 Task: Find an email with the attachment 'Product.pdf' and the body containing 'We are here to support one another'.
Action: Mouse moved to (266, 16)
Screenshot: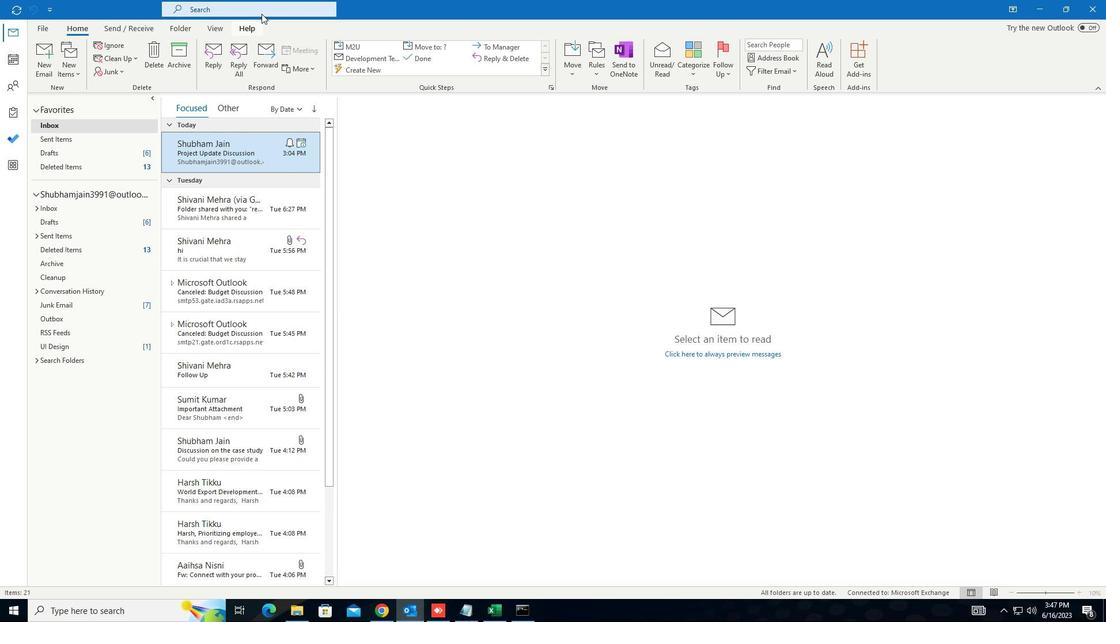 
Action: Mouse pressed left at (266, 16)
Screenshot: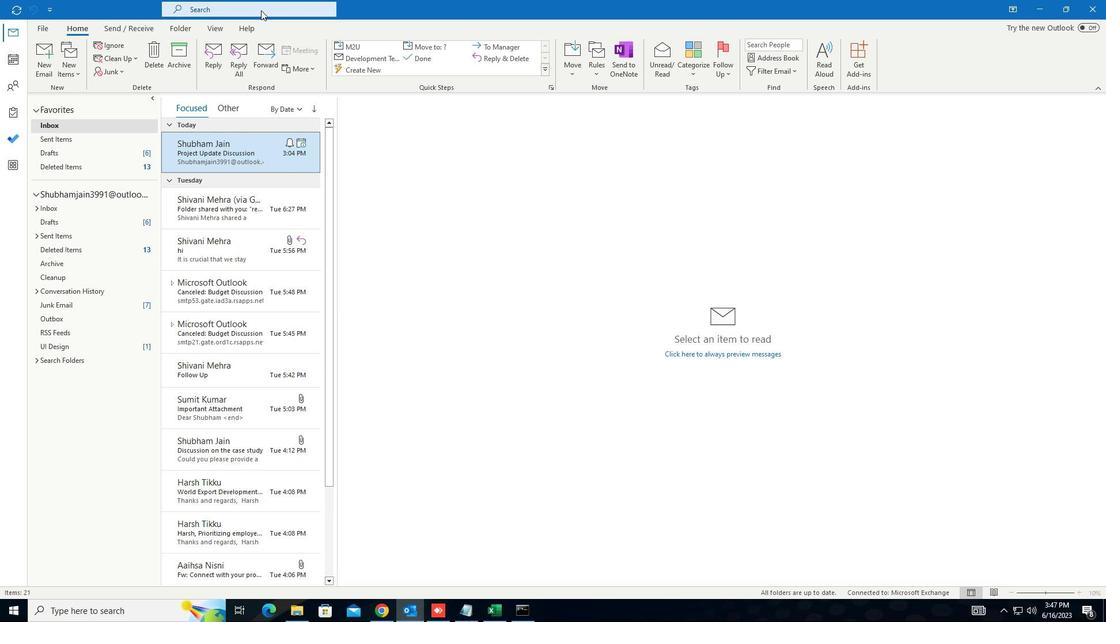 
Action: Mouse moved to (436, 15)
Screenshot: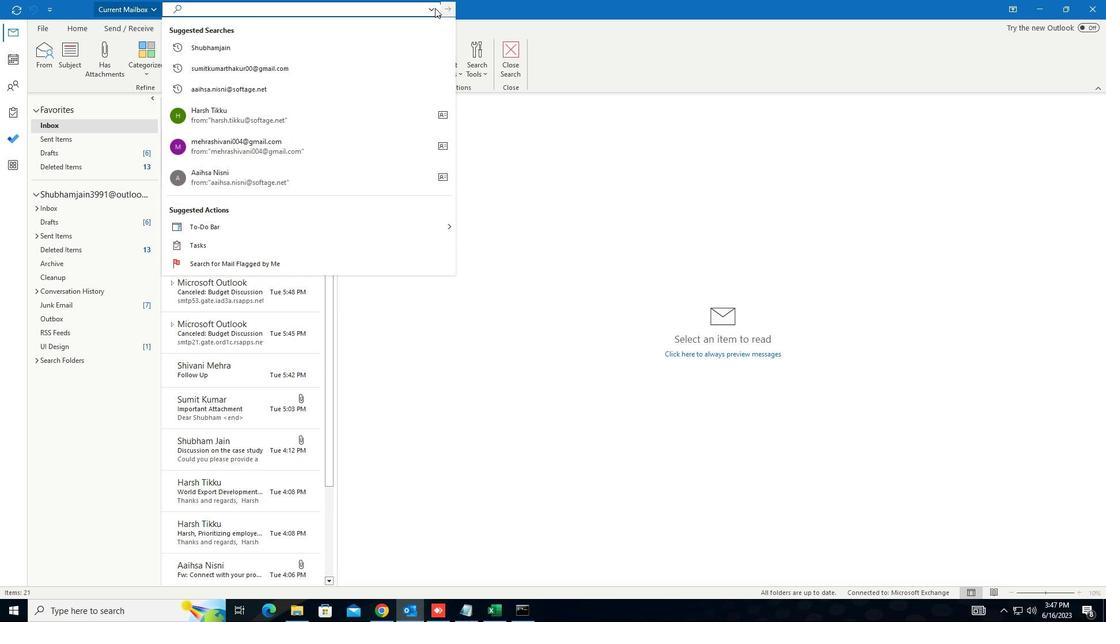 
Action: Mouse pressed left at (436, 15)
Screenshot: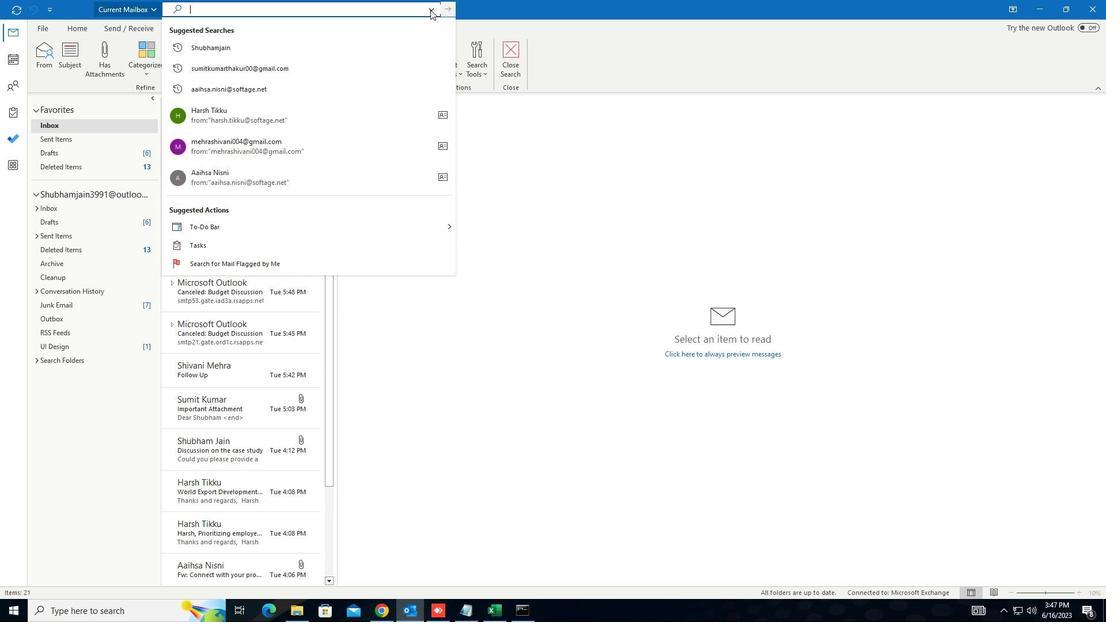 
Action: Mouse moved to (272, 48)
Screenshot: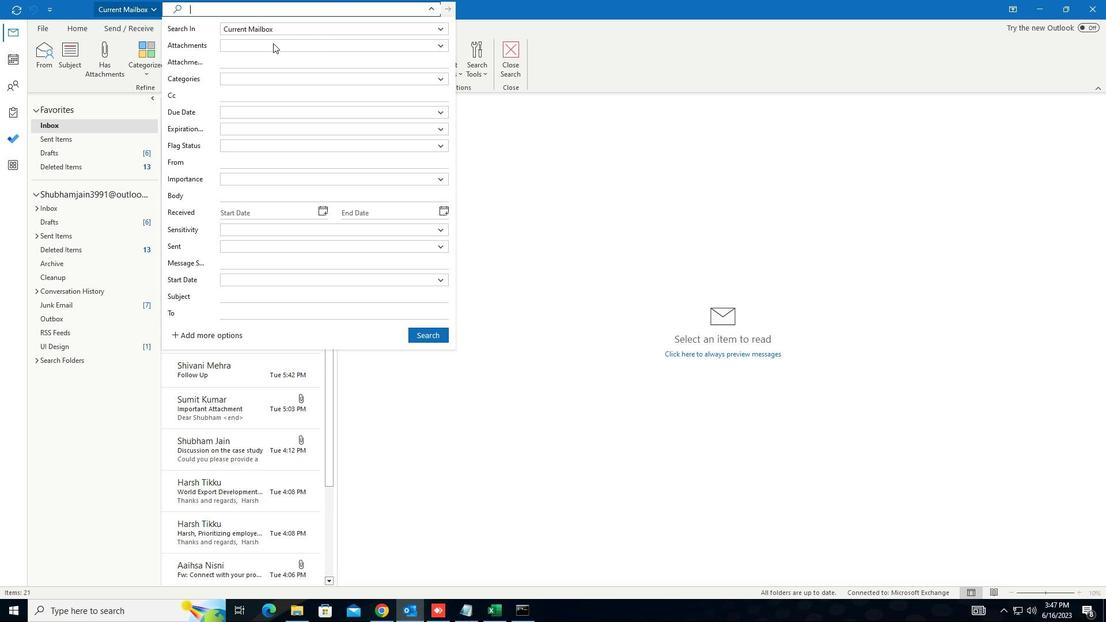 
Action: Mouse pressed left at (272, 48)
Screenshot: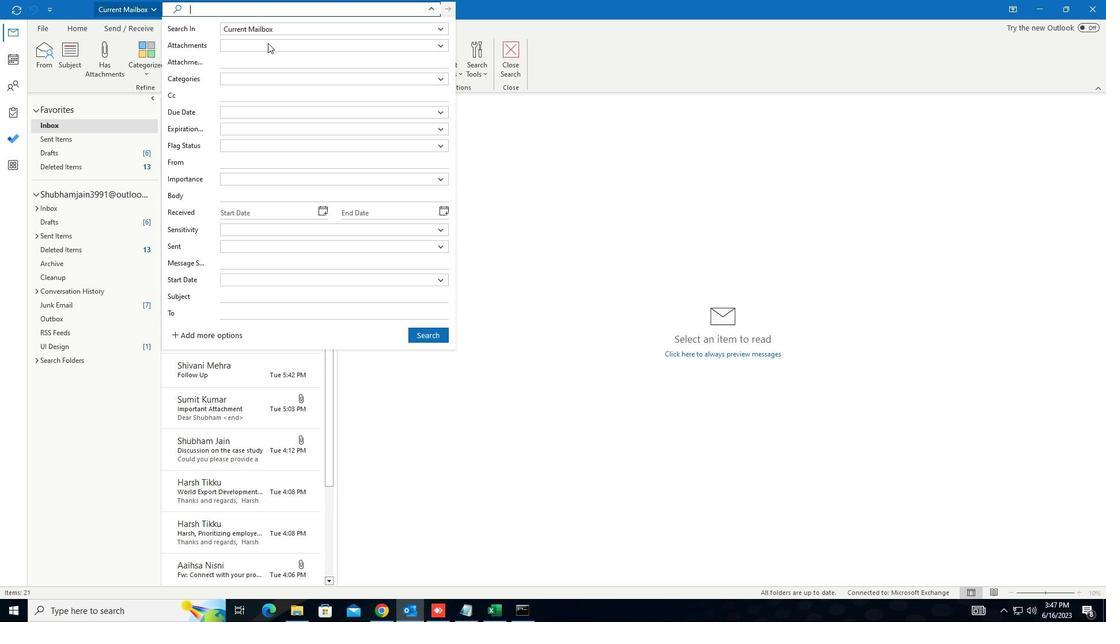 
Action: Mouse moved to (255, 84)
Screenshot: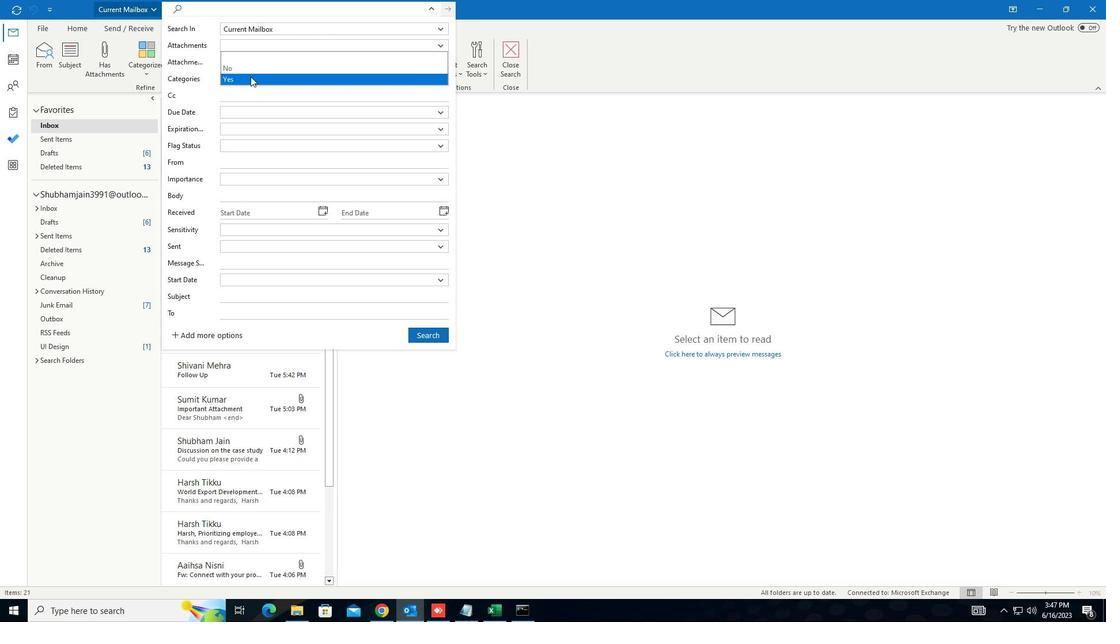 
Action: Mouse pressed left at (255, 84)
Screenshot: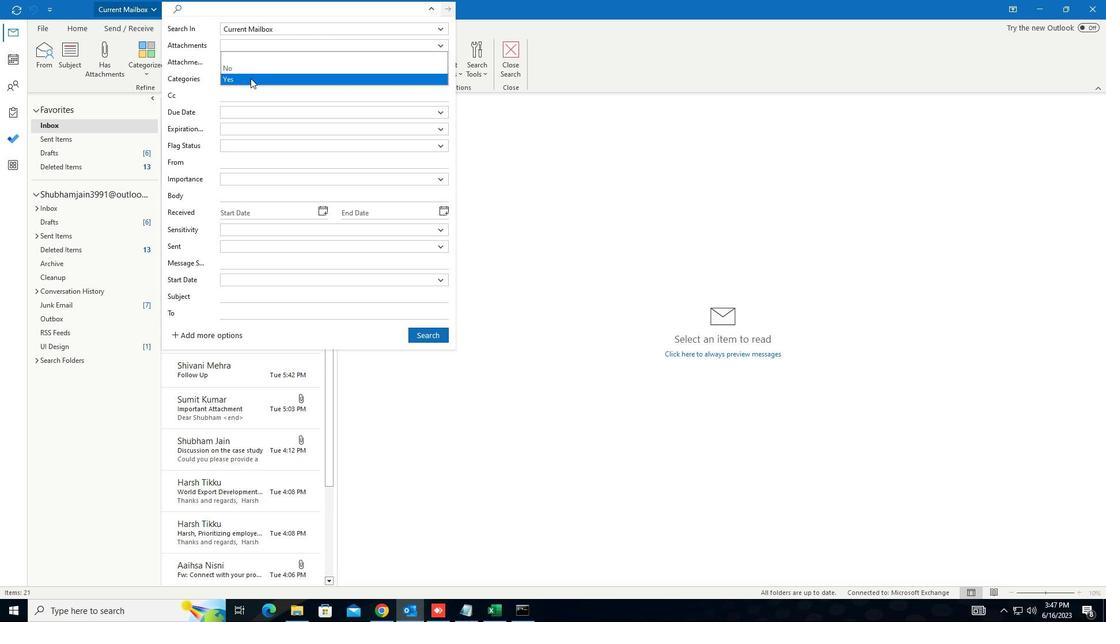 
Action: Mouse moved to (247, 69)
Screenshot: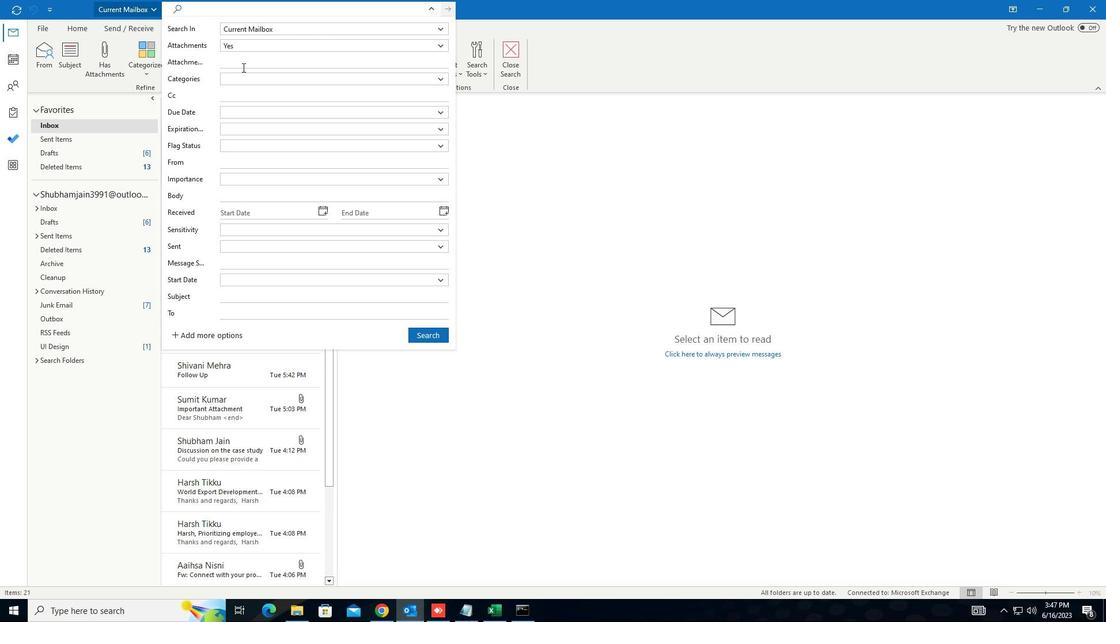 
Action: Mouse pressed left at (247, 69)
Screenshot: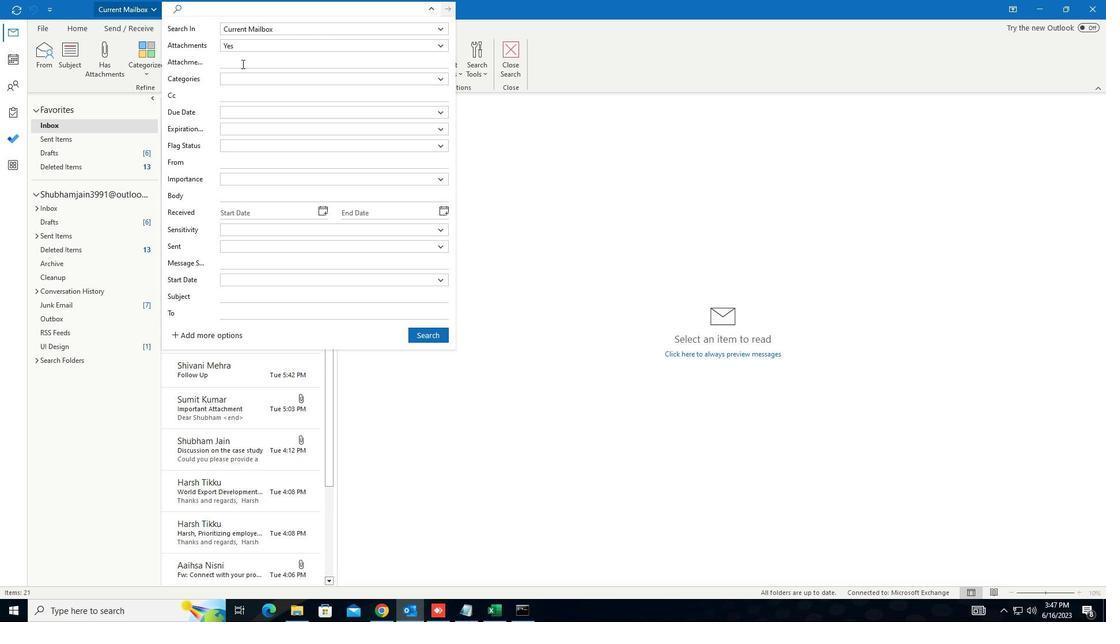 
Action: Mouse moved to (250, 69)
Screenshot: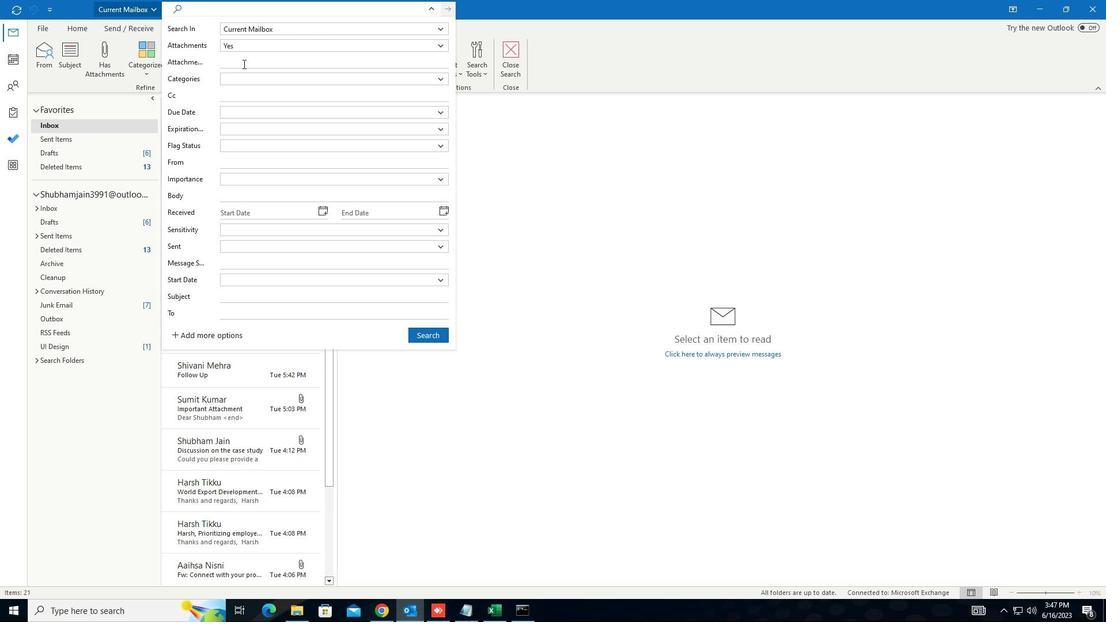 
Action: Key pressed <Key.shift>PRODUCT.PDF
Screenshot: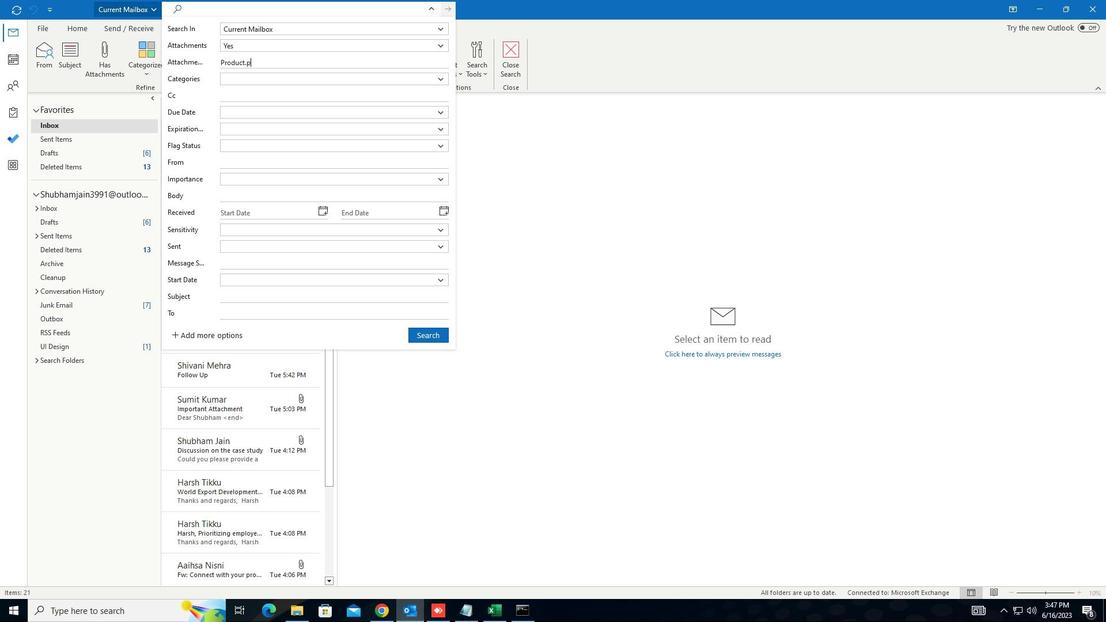 
Action: Mouse moved to (237, 198)
Screenshot: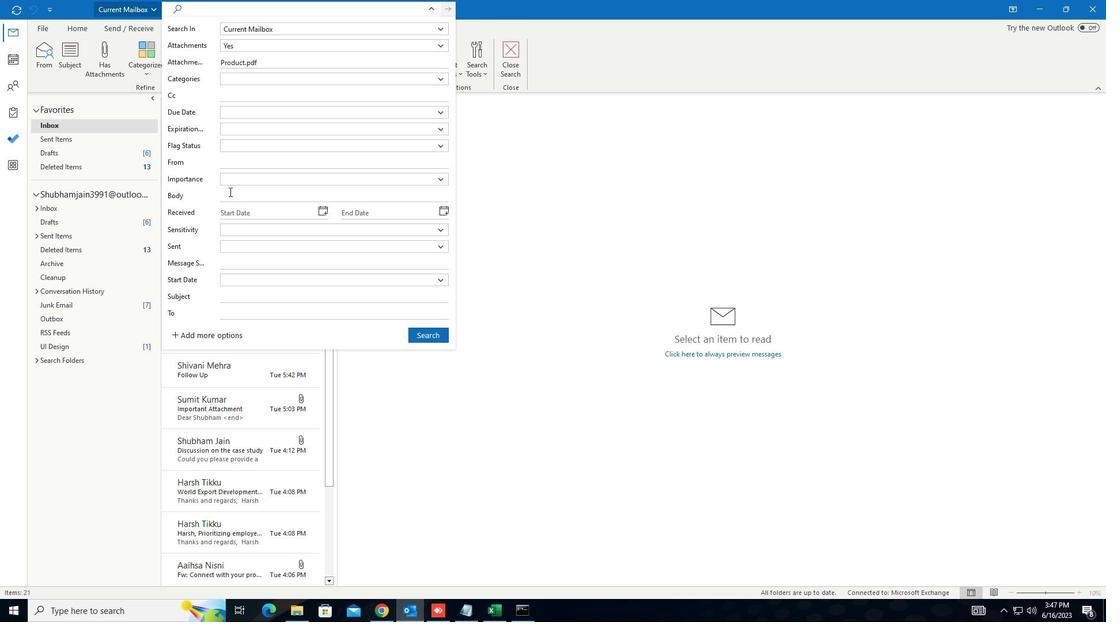 
Action: Mouse pressed left at (237, 198)
Screenshot: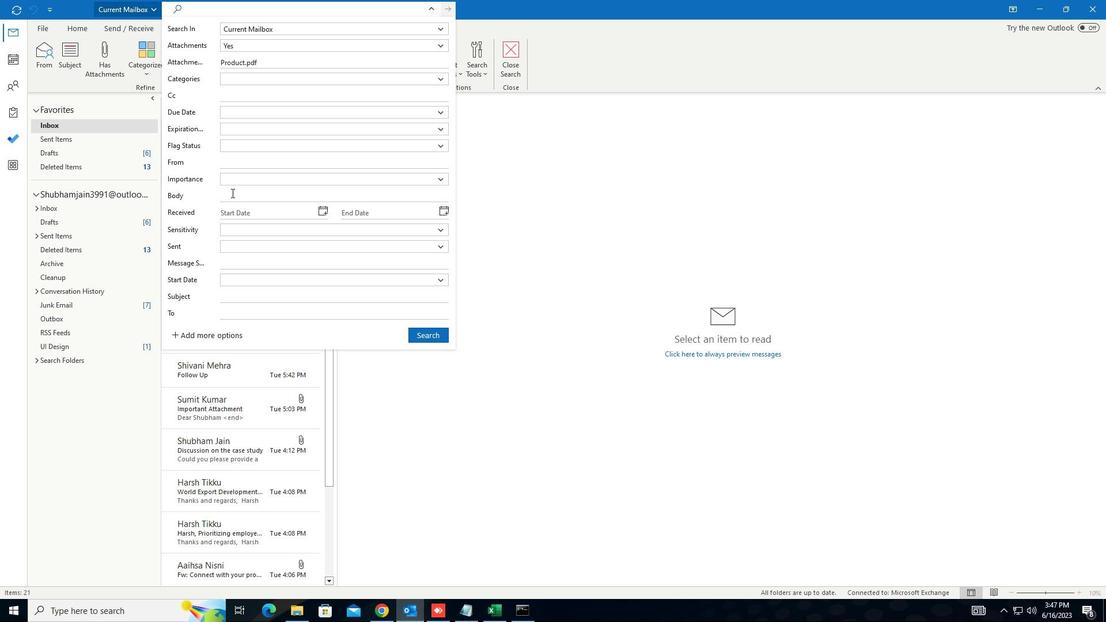 
Action: Key pressed <Key.shift><Key.shift><Key.shift><Key.shift><Key.shift><Key.shift><Key.shift><Key.shift><Key.shift><Key.shift><Key.shift><Key.shift><Key.shift><Key.shift><Key.shift><Key.shift><Key.shift><Key.shift><Key.shift><Key.shift><Key.shift><Key.shift>WE<Key.space>ARE<Key.space>HERE<Key.space>TO<Key.space>SUPPORT<Key.space>ONE<Key.space>ANOTHER
Screenshot: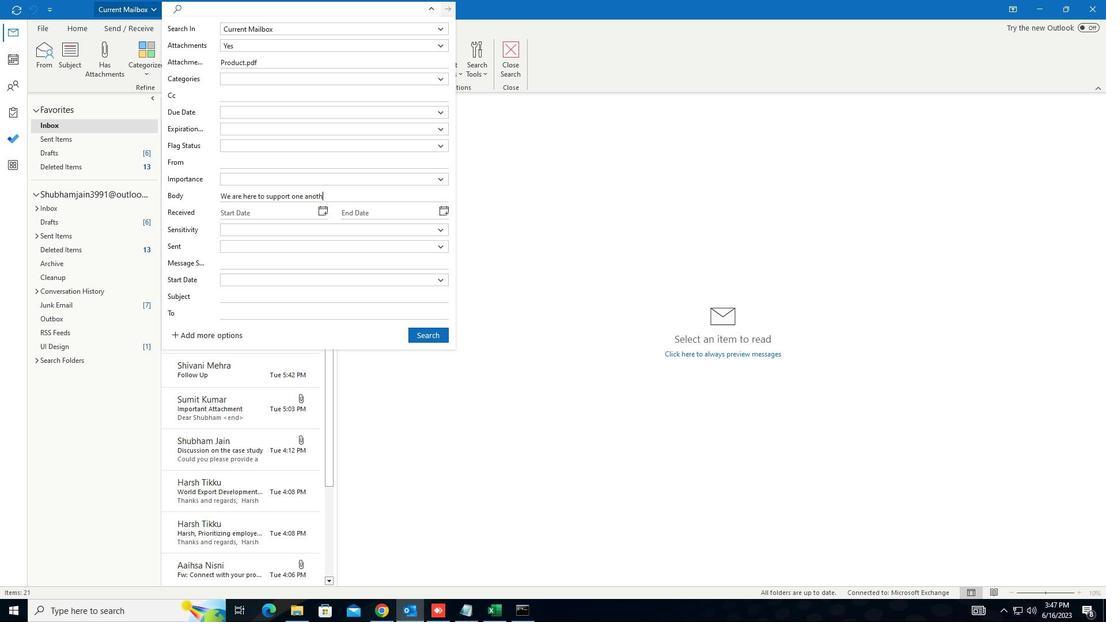 
Action: Mouse moved to (426, 338)
Screenshot: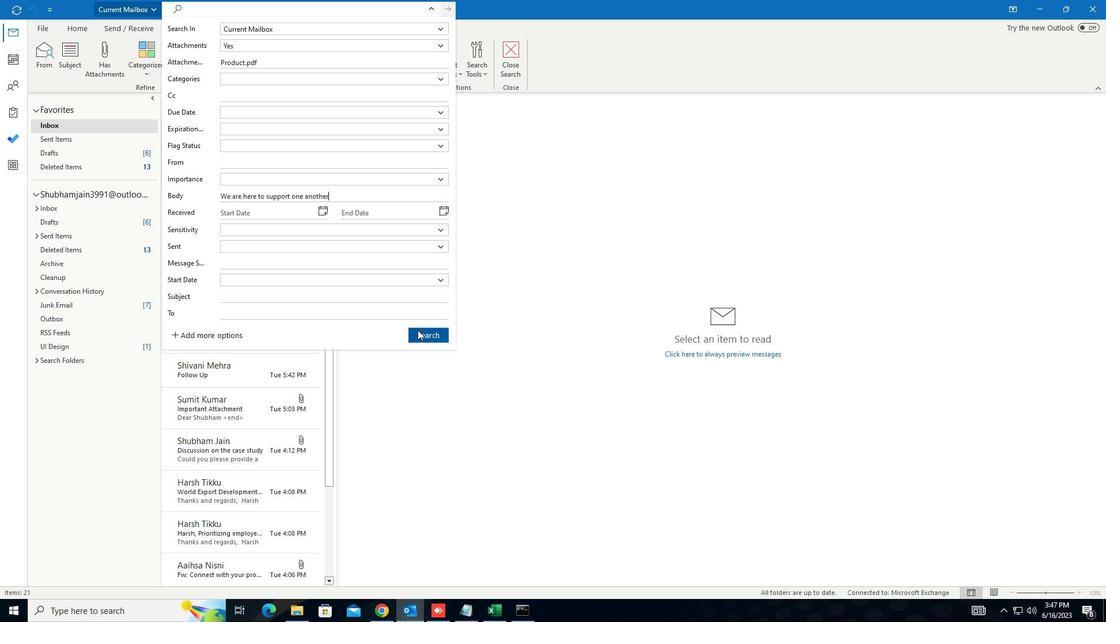 
Action: Mouse pressed left at (426, 338)
Screenshot: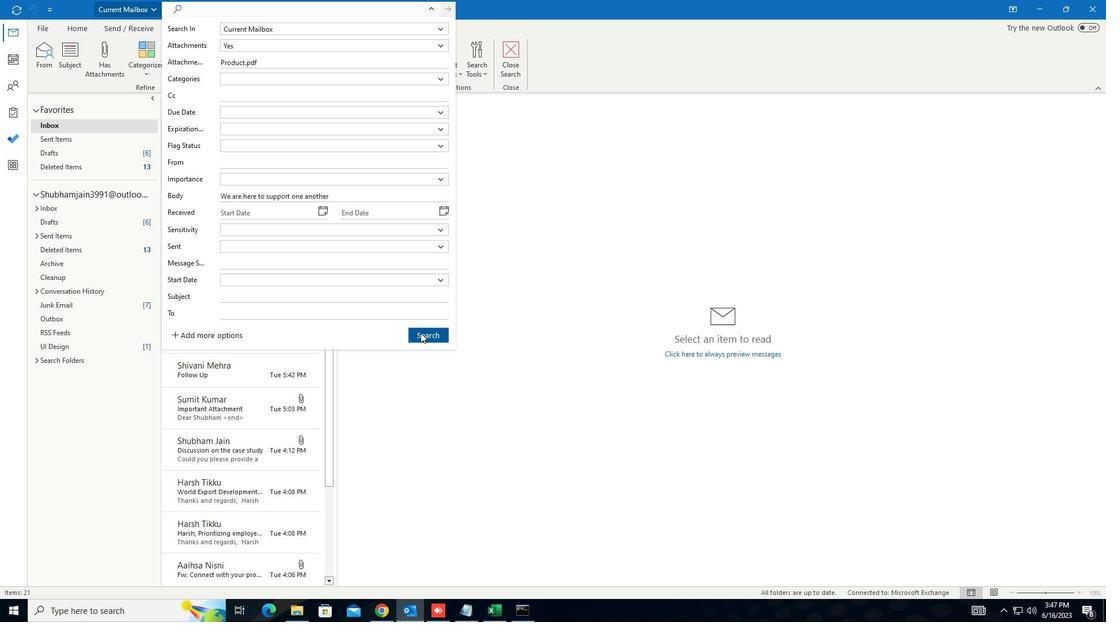 
Action: Mouse moved to (424, 337)
Screenshot: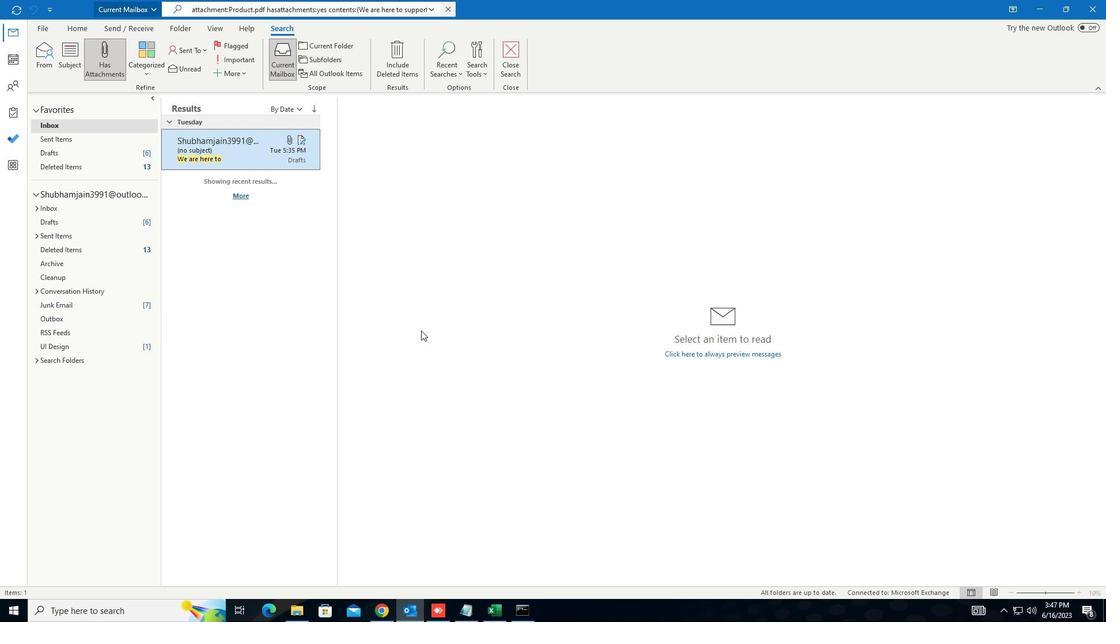 
